 Task: Add a condition where "Requester Is Prifile name" in pending tickets.
Action: Mouse moved to (124, 485)
Screenshot: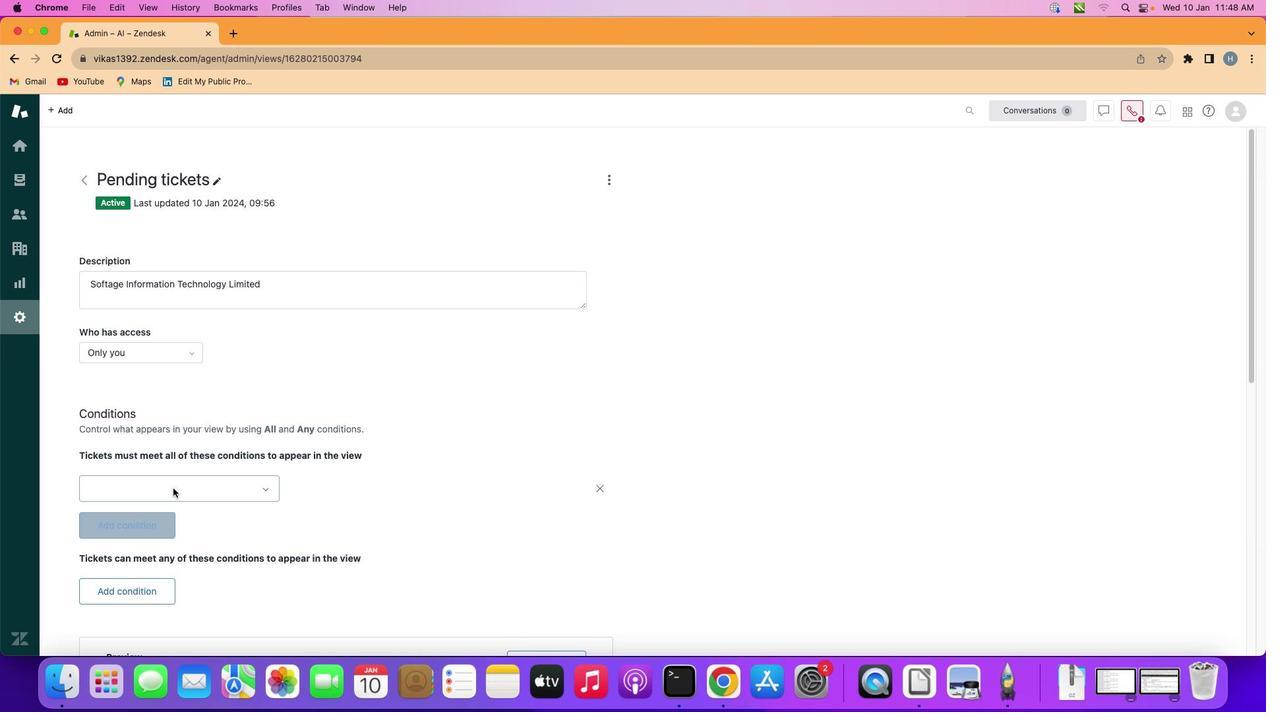 
Action: Mouse pressed left at (124, 485)
Screenshot: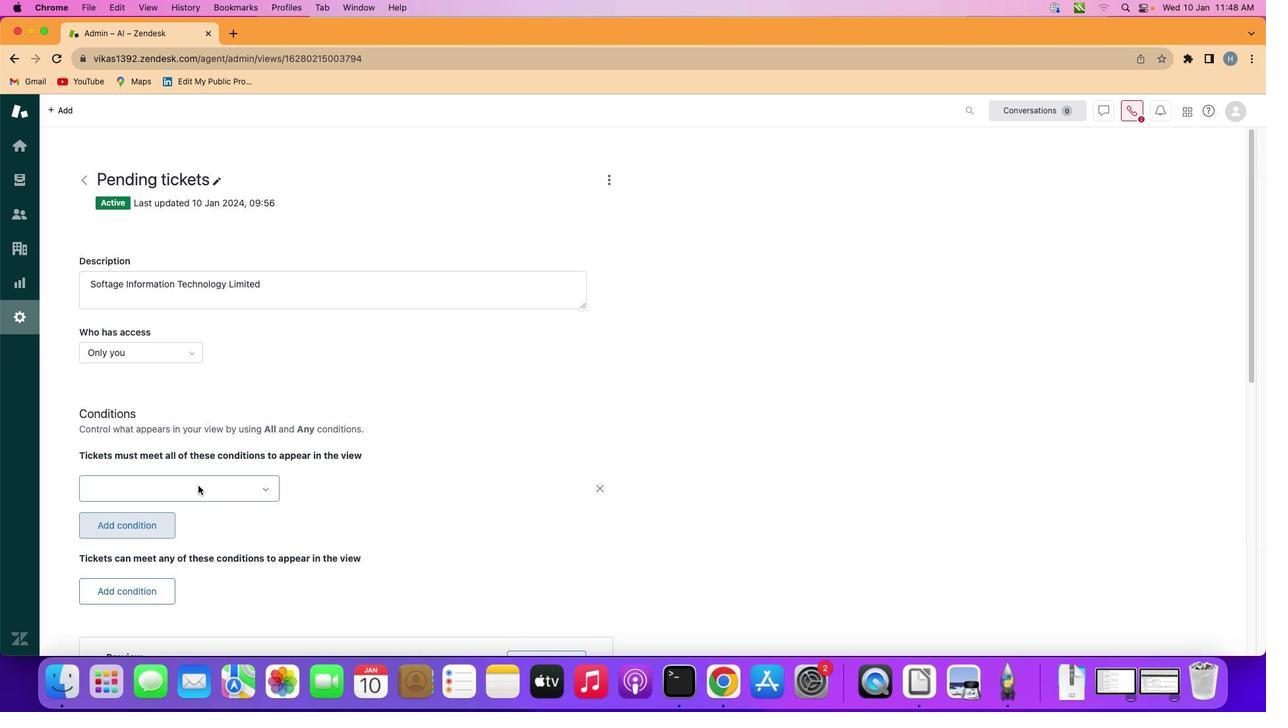 
Action: Mouse moved to (197, 484)
Screenshot: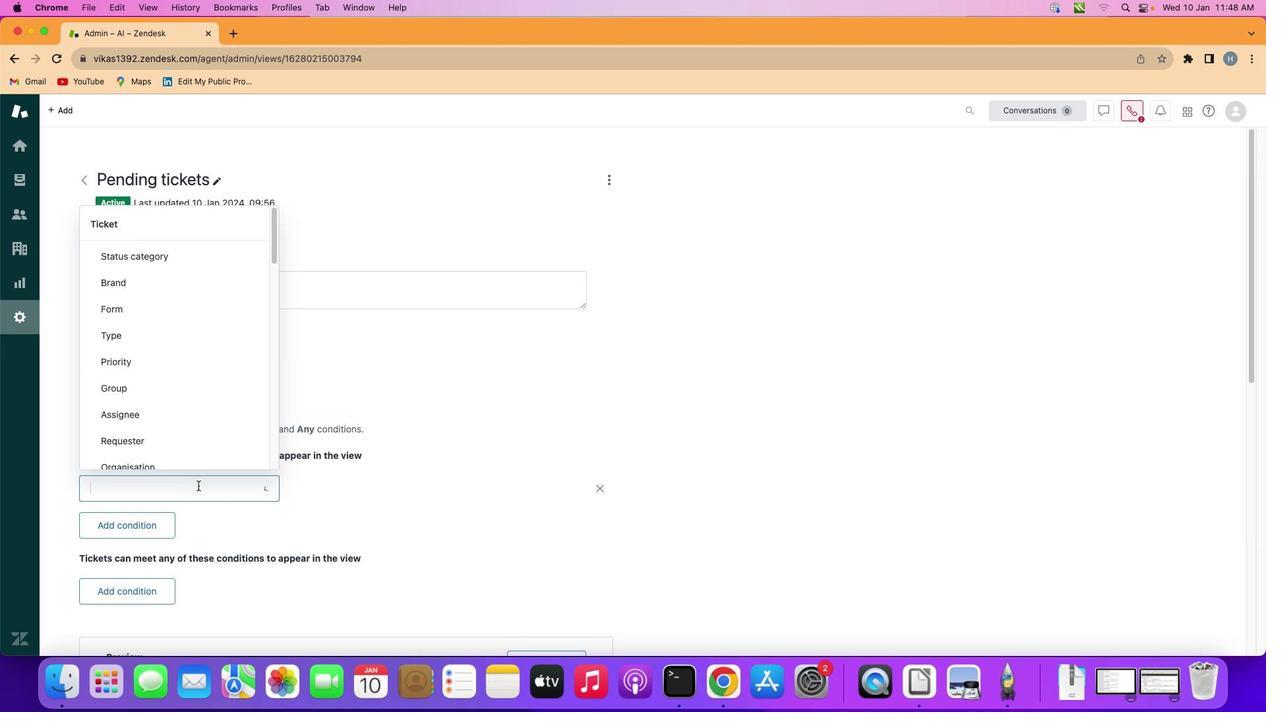 
Action: Mouse pressed left at (197, 484)
Screenshot: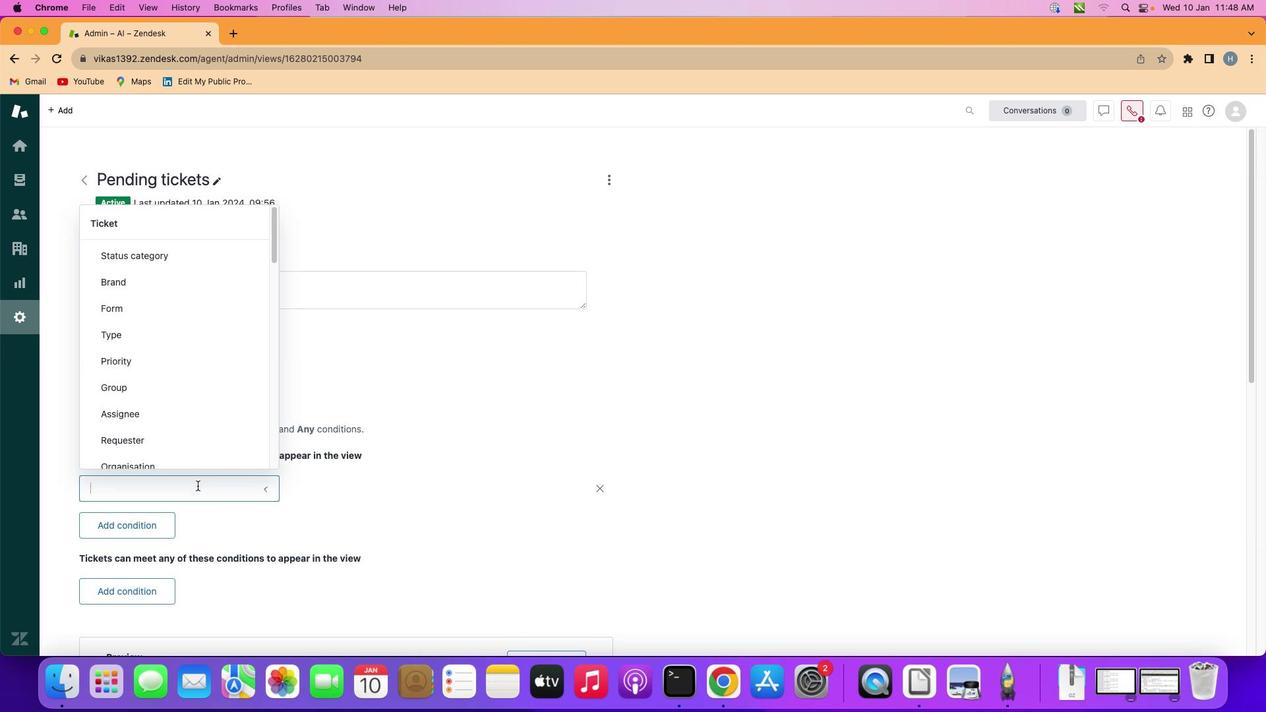 
Action: Mouse moved to (196, 446)
Screenshot: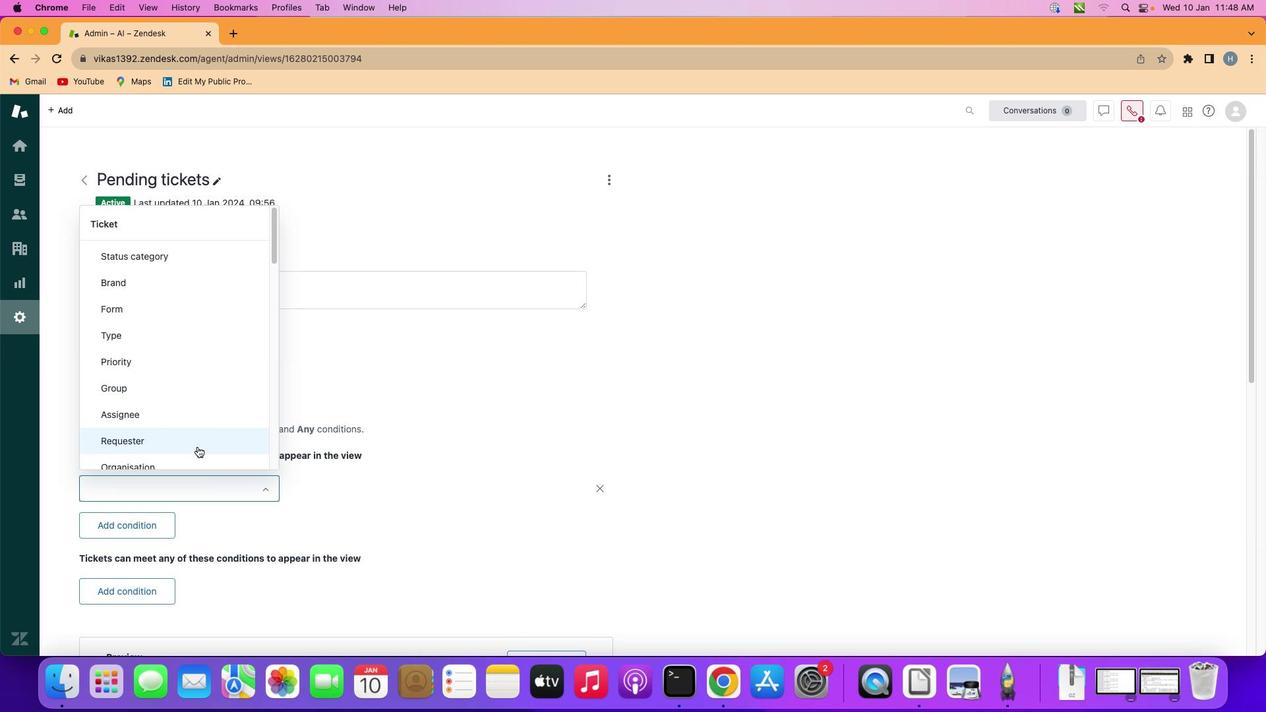 
Action: Mouse pressed left at (196, 446)
Screenshot: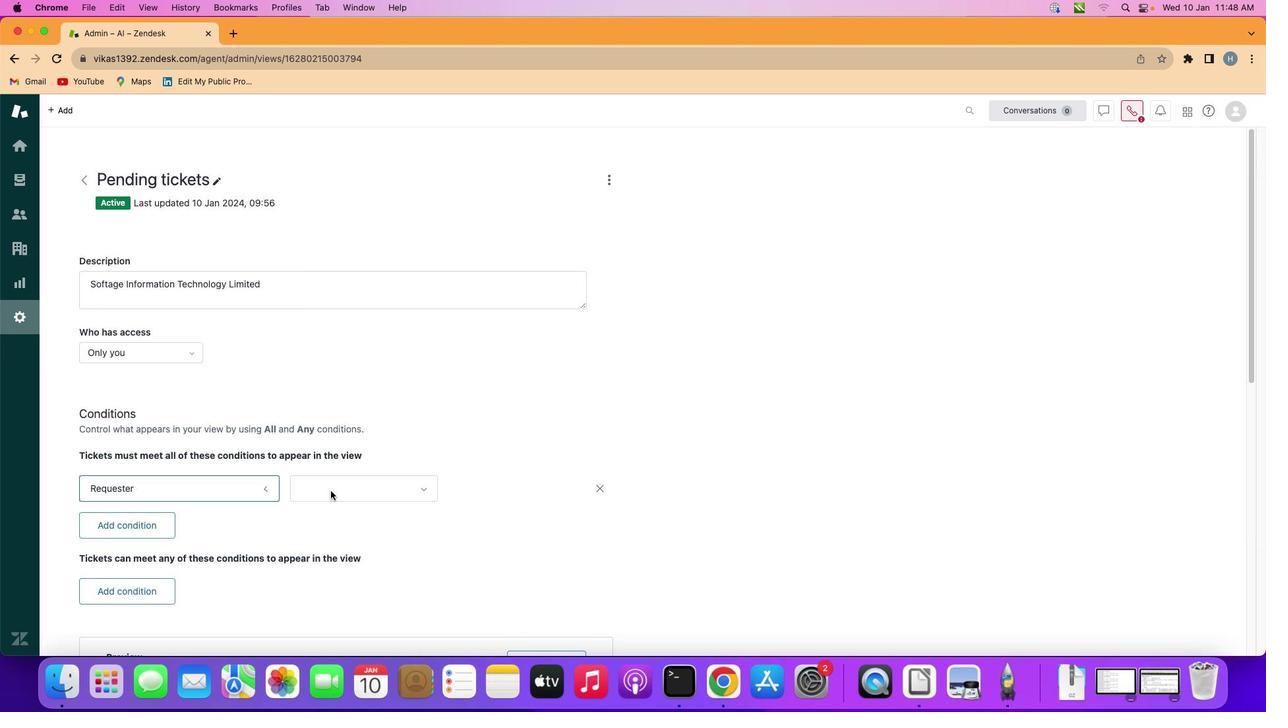 
Action: Mouse moved to (346, 488)
Screenshot: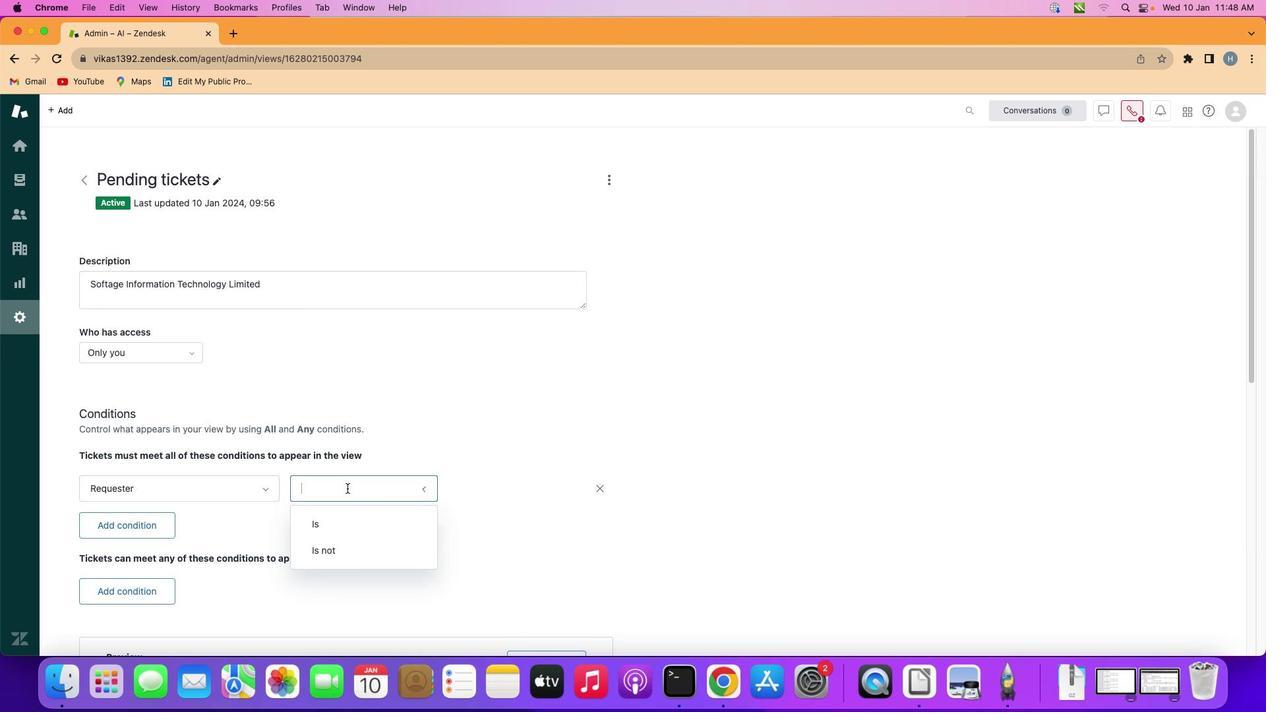 
Action: Mouse pressed left at (346, 488)
Screenshot: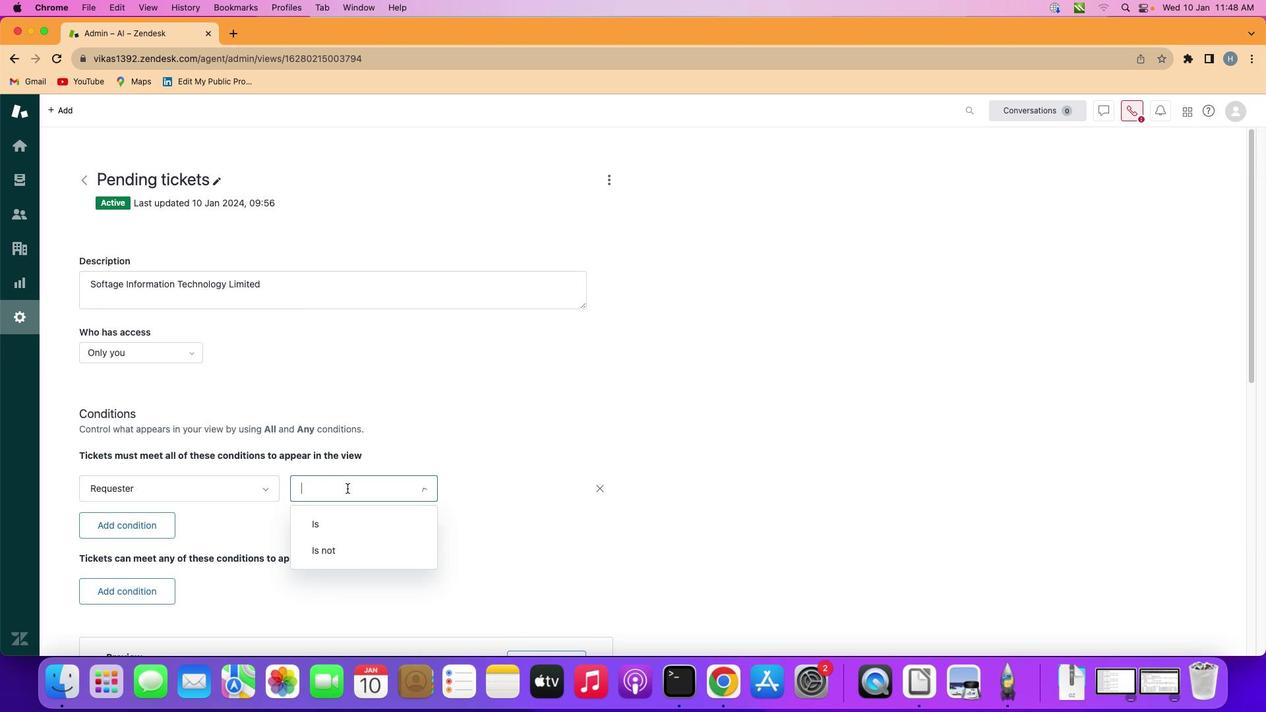 
Action: Mouse moved to (347, 526)
Screenshot: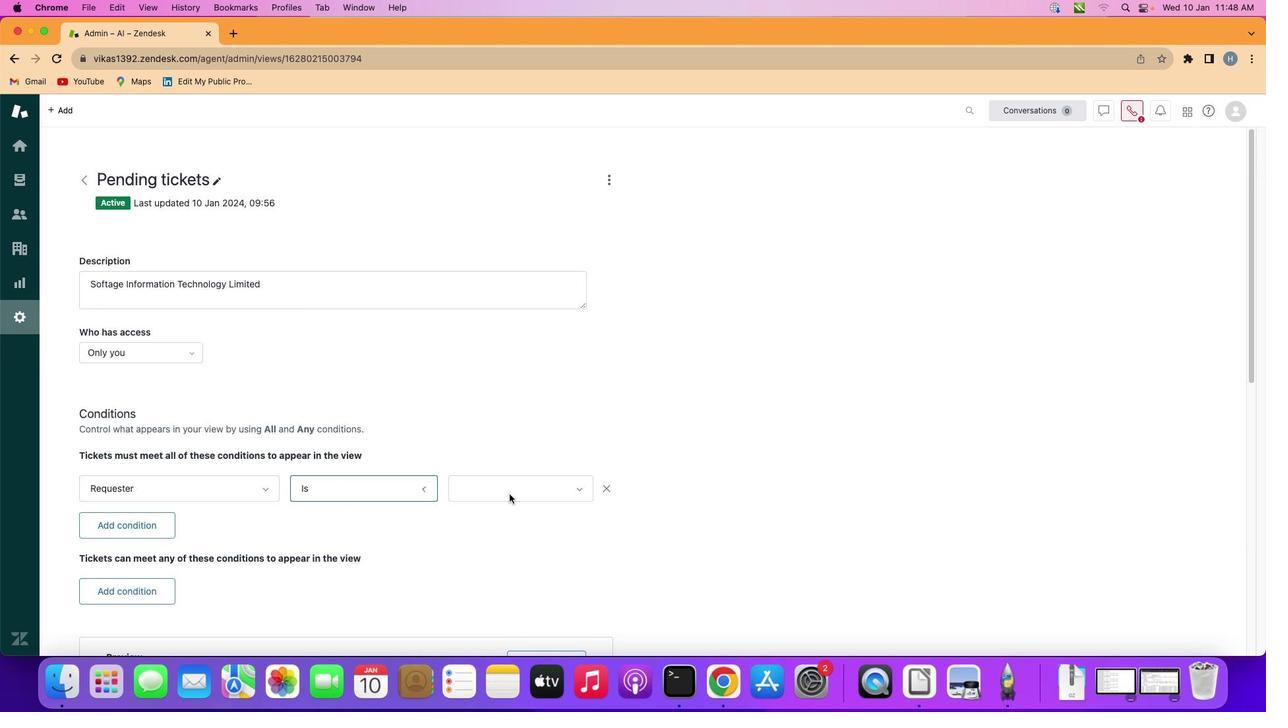 
Action: Mouse pressed left at (347, 526)
Screenshot: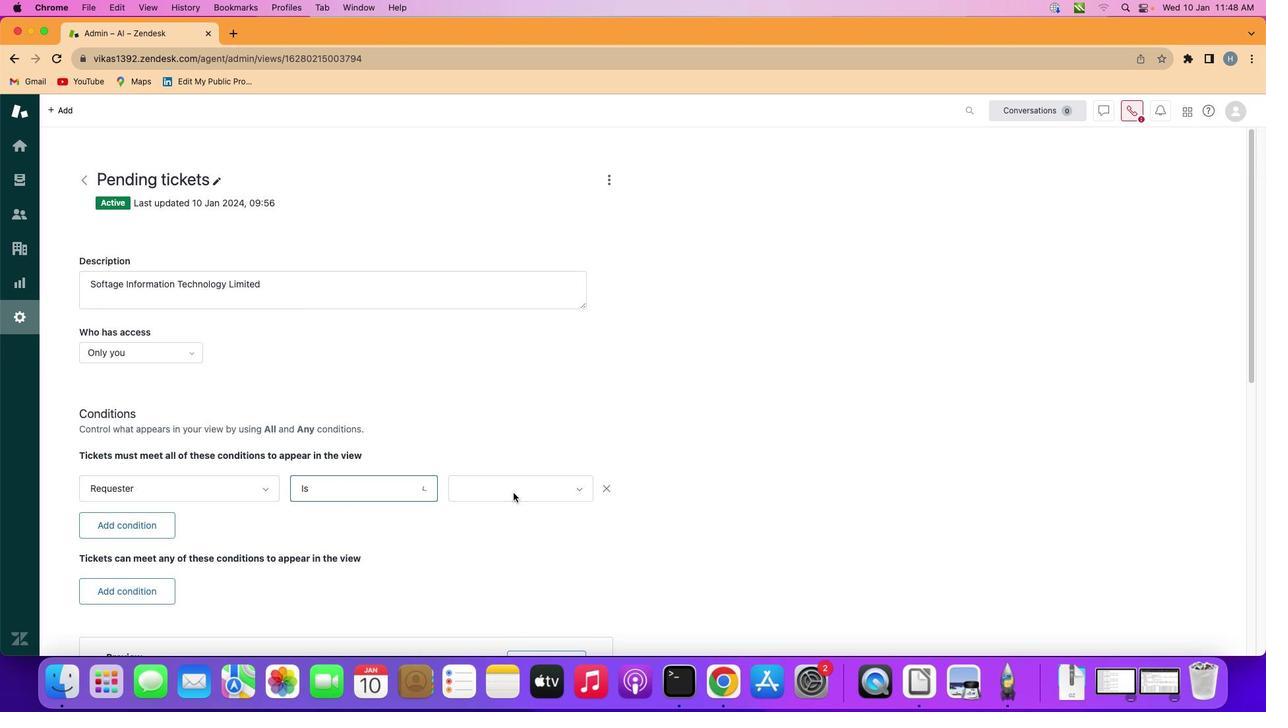 
Action: Mouse moved to (514, 491)
Screenshot: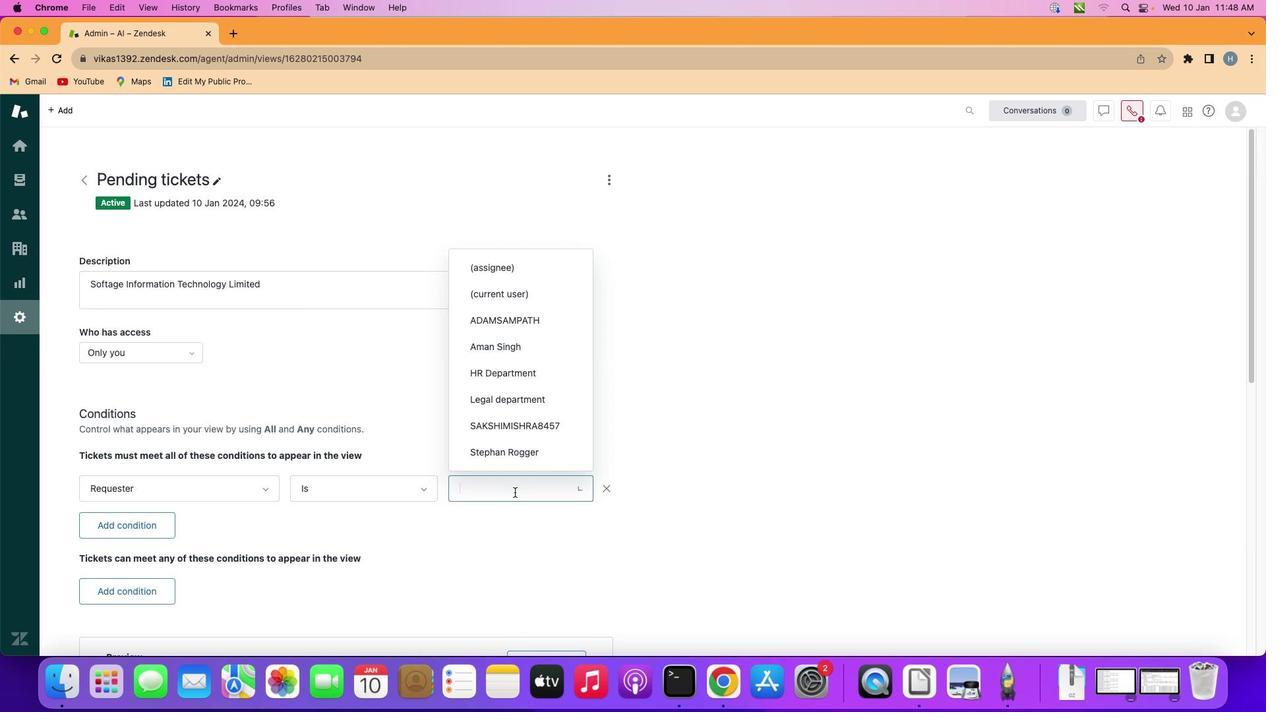
Action: Mouse pressed left at (514, 491)
Screenshot: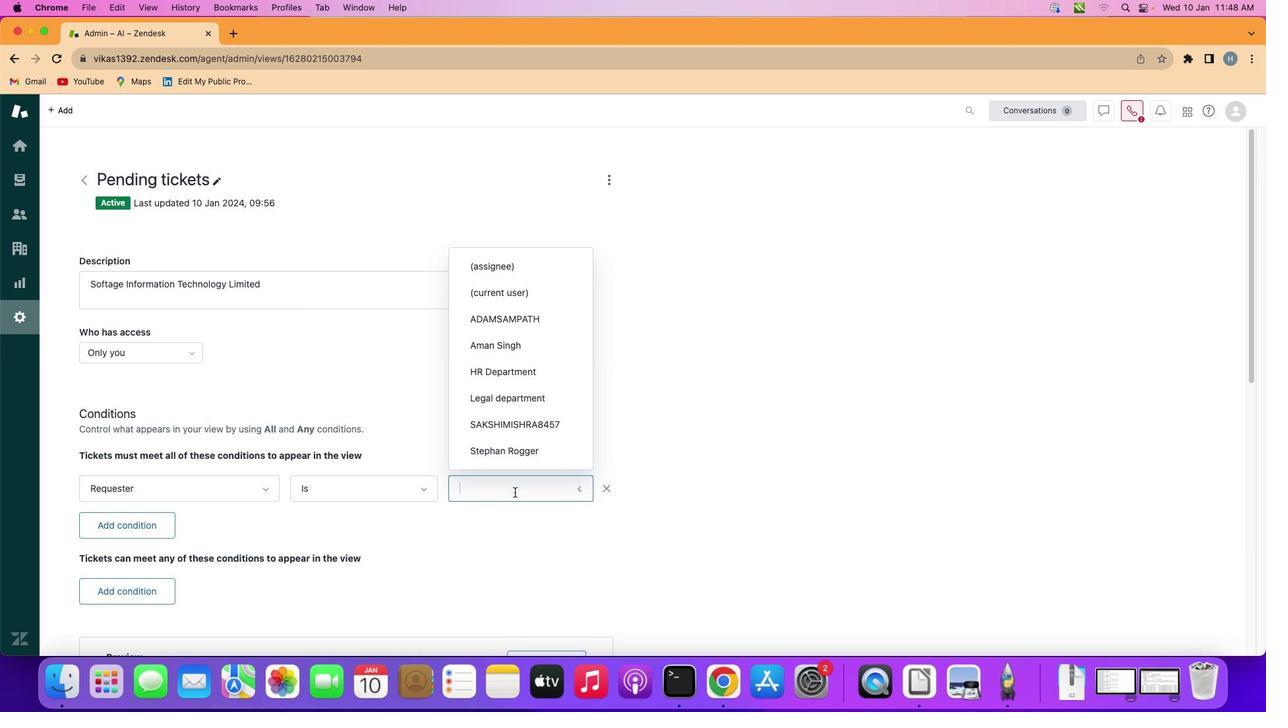 
Action: Mouse moved to (538, 461)
Screenshot: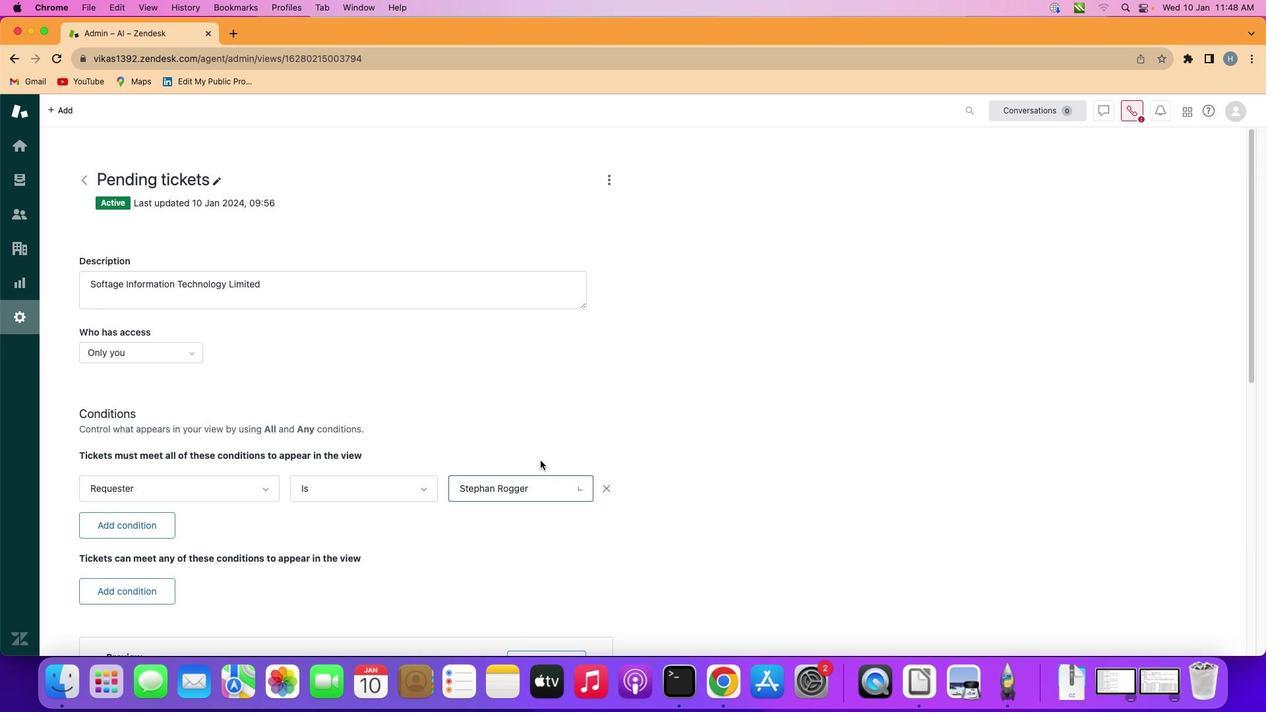 
Action: Mouse pressed left at (538, 461)
Screenshot: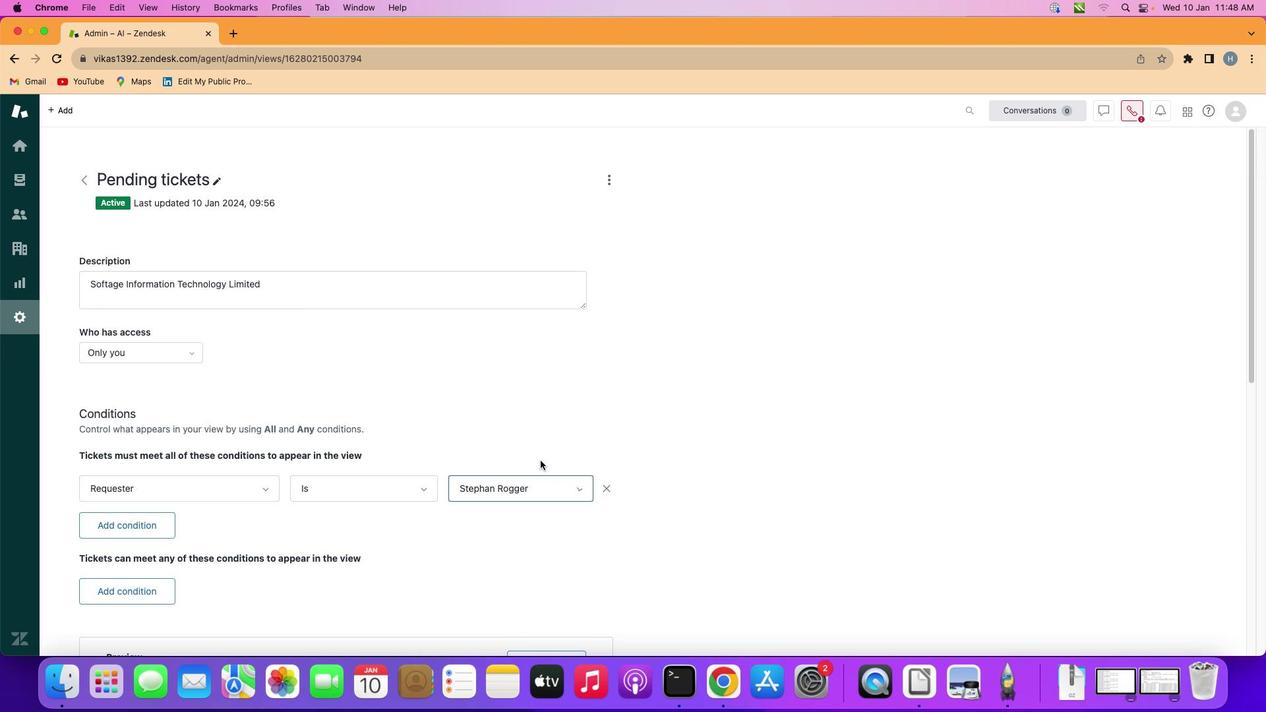 
Action: Mouse moved to (497, 443)
Screenshot: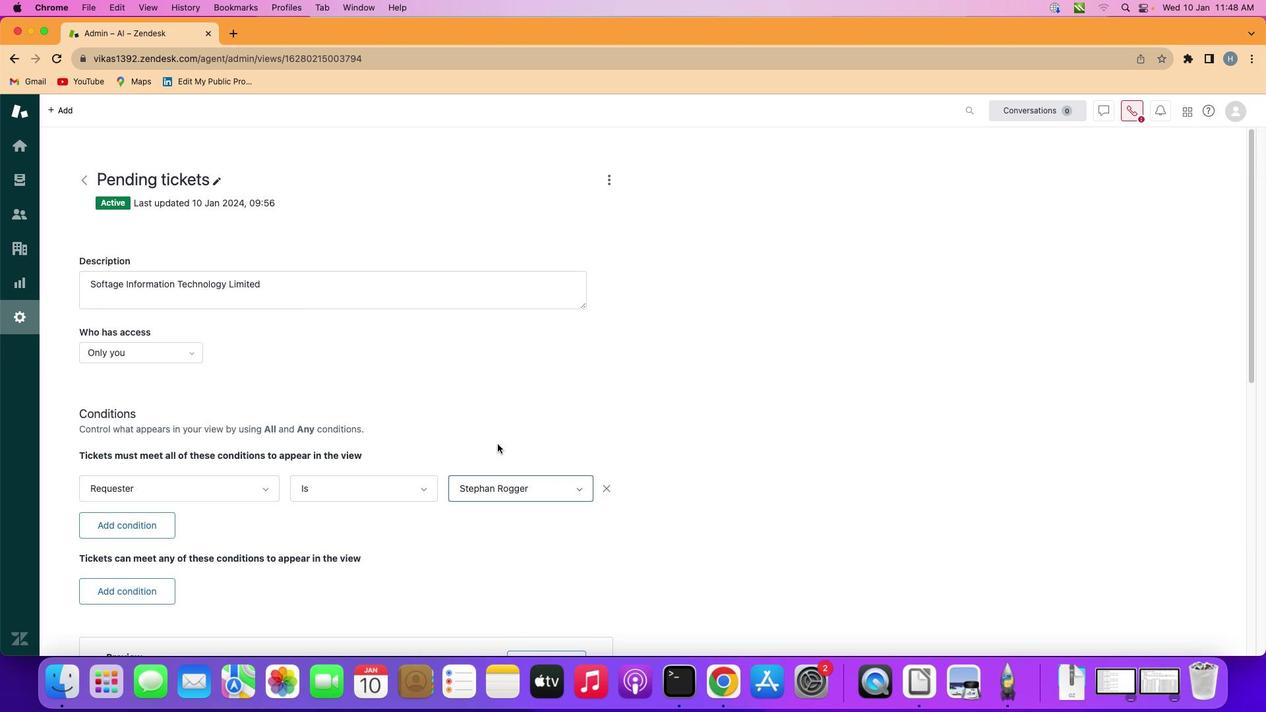 
